 Task: In the  document retention.docx Insert the command  'Viewing'Email the file to   'softage.9@softage.net', with message attached Attention Needed: Please prioritize going through the email I've sent. and file type: Open Document
Action: Mouse moved to (254, 466)
Screenshot: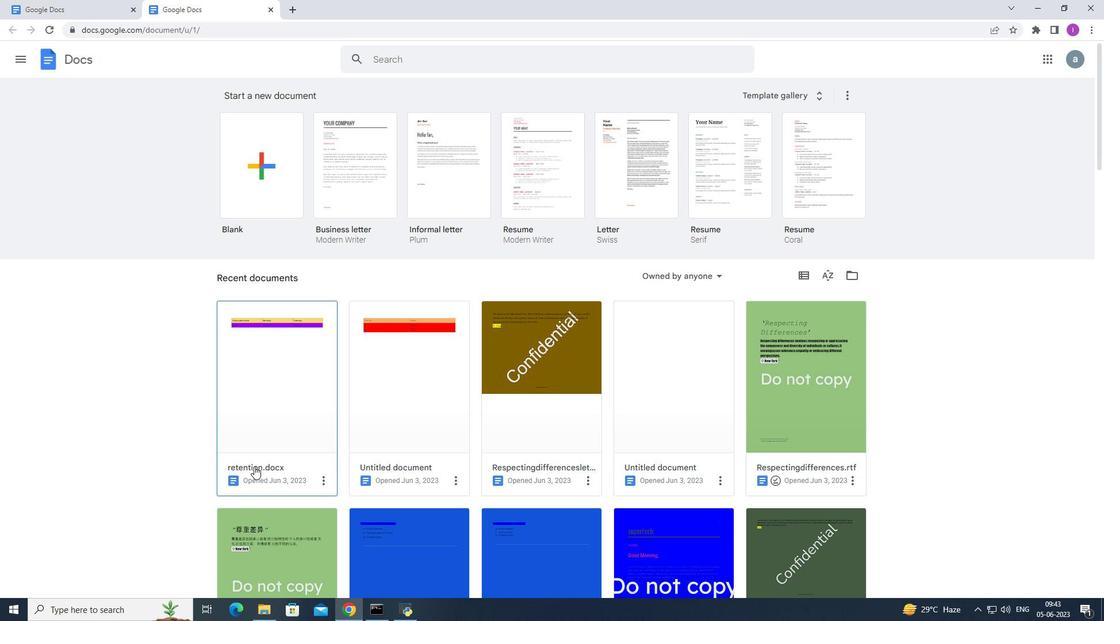 
Action: Mouse pressed left at (254, 466)
Screenshot: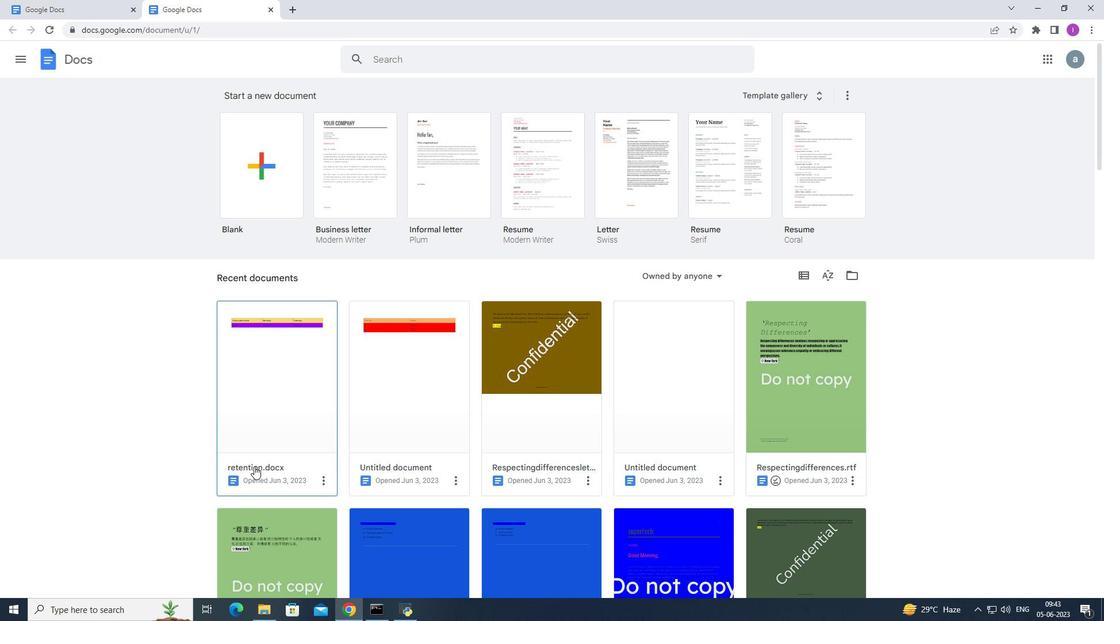 
Action: Mouse moved to (1032, 93)
Screenshot: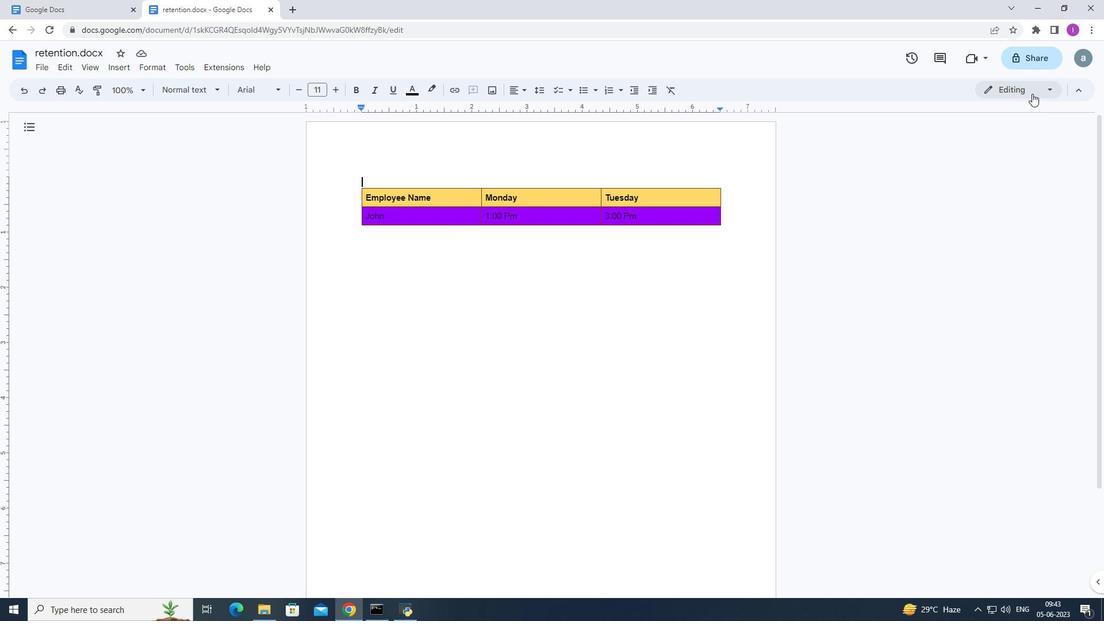 
Action: Mouse pressed left at (1032, 93)
Screenshot: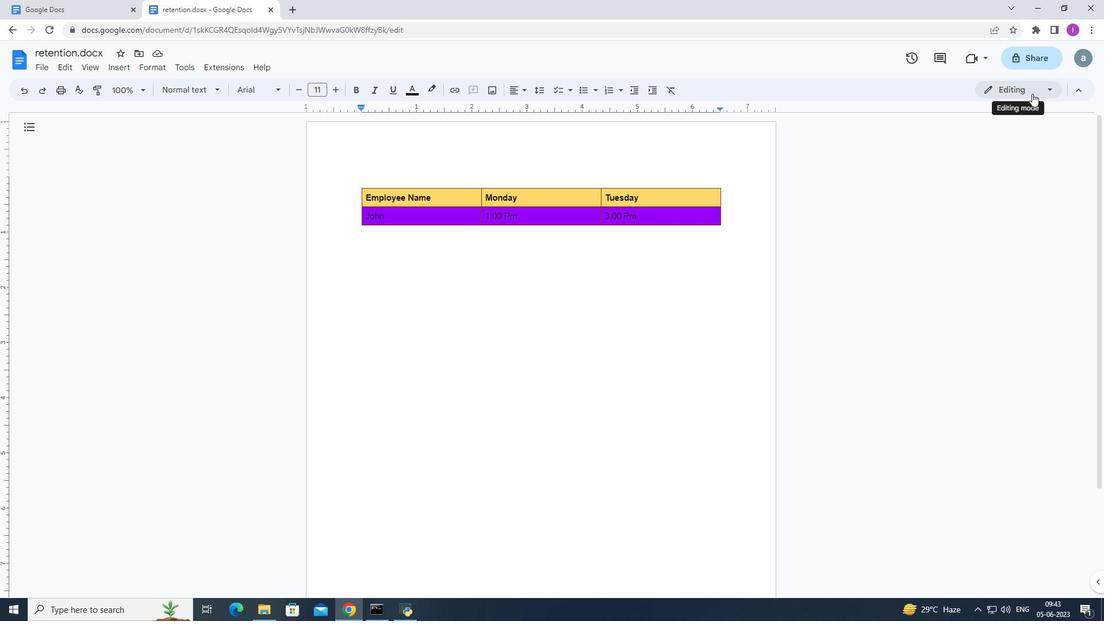 
Action: Mouse moved to (999, 171)
Screenshot: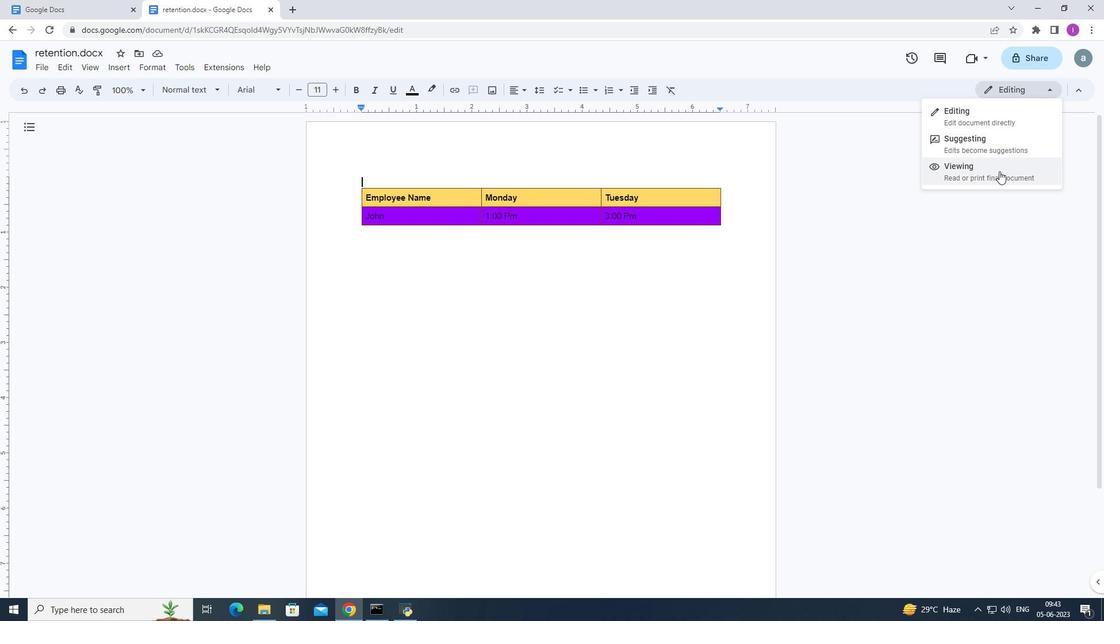 
Action: Mouse pressed left at (999, 171)
Screenshot: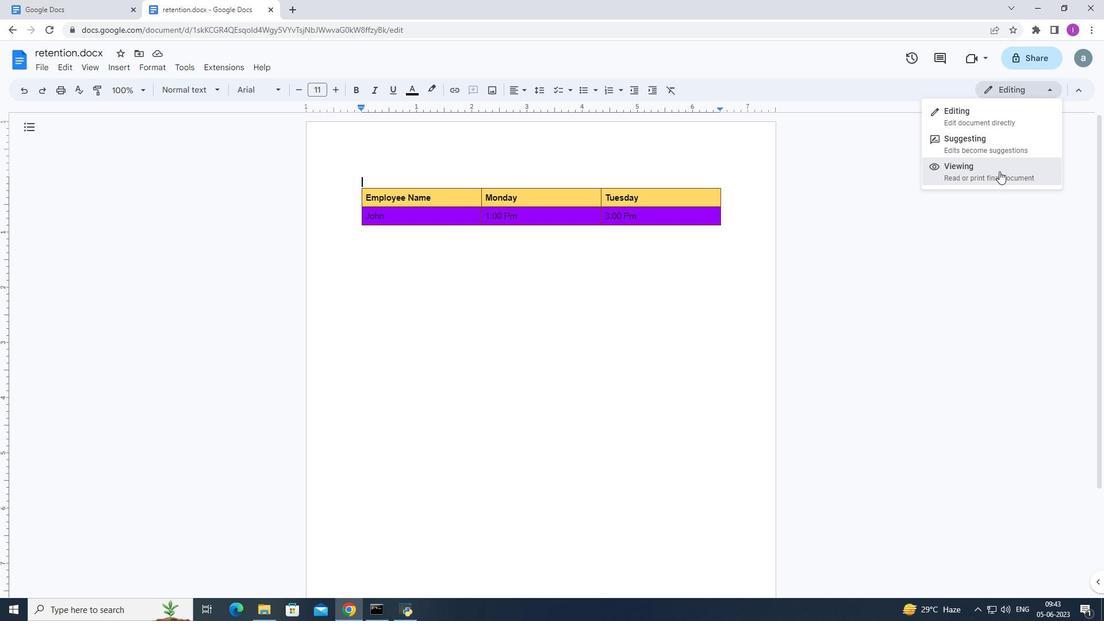 
Action: Mouse moved to (43, 63)
Screenshot: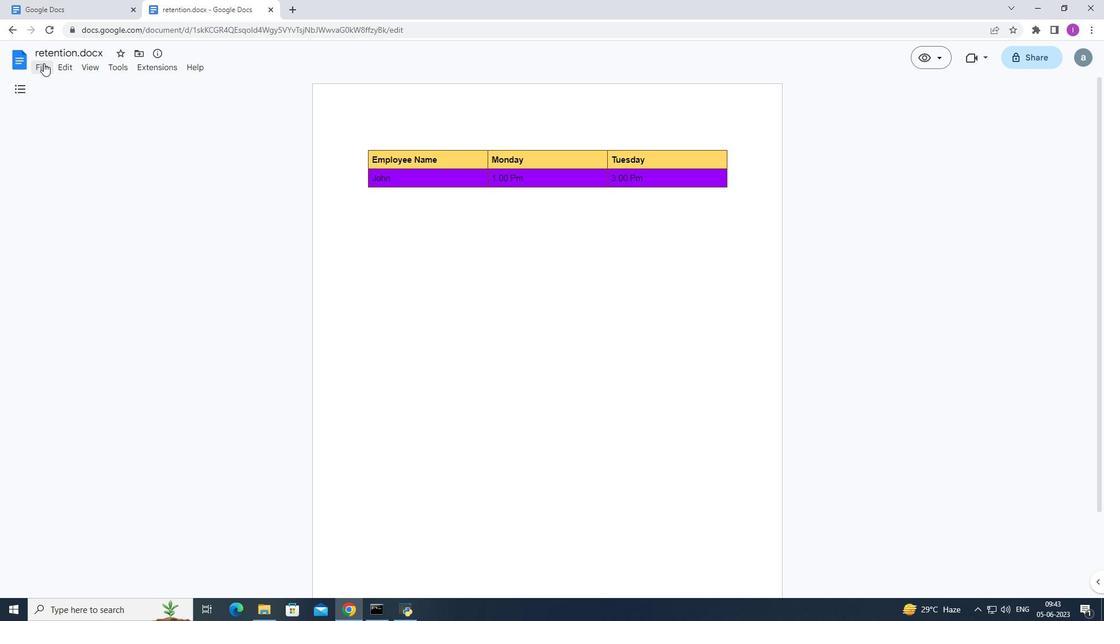 
Action: Mouse pressed left at (43, 63)
Screenshot: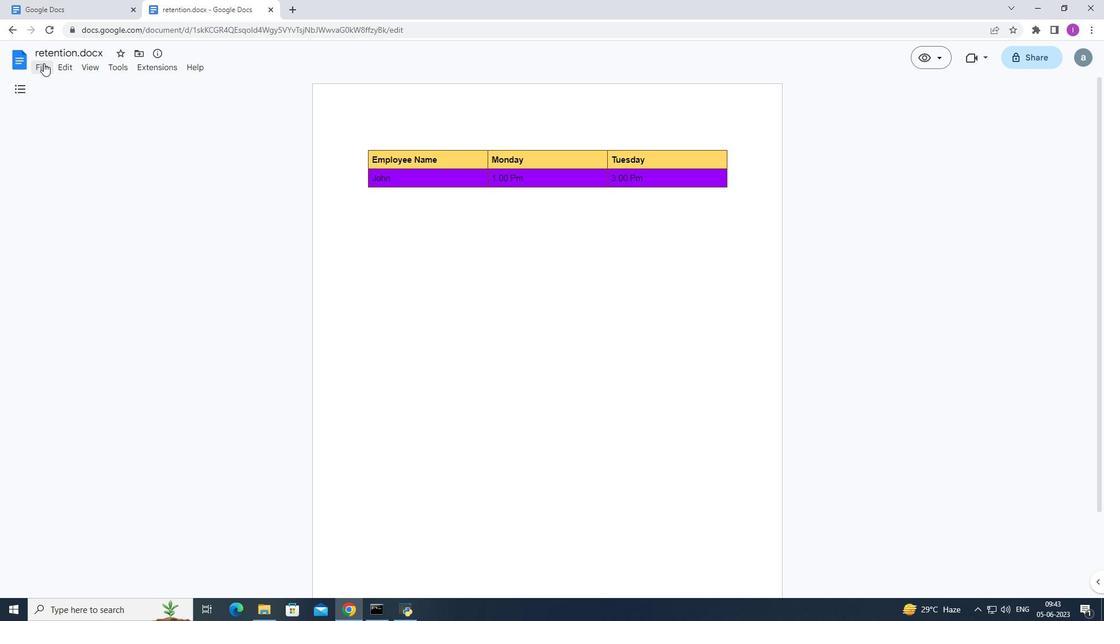 
Action: Mouse moved to (267, 174)
Screenshot: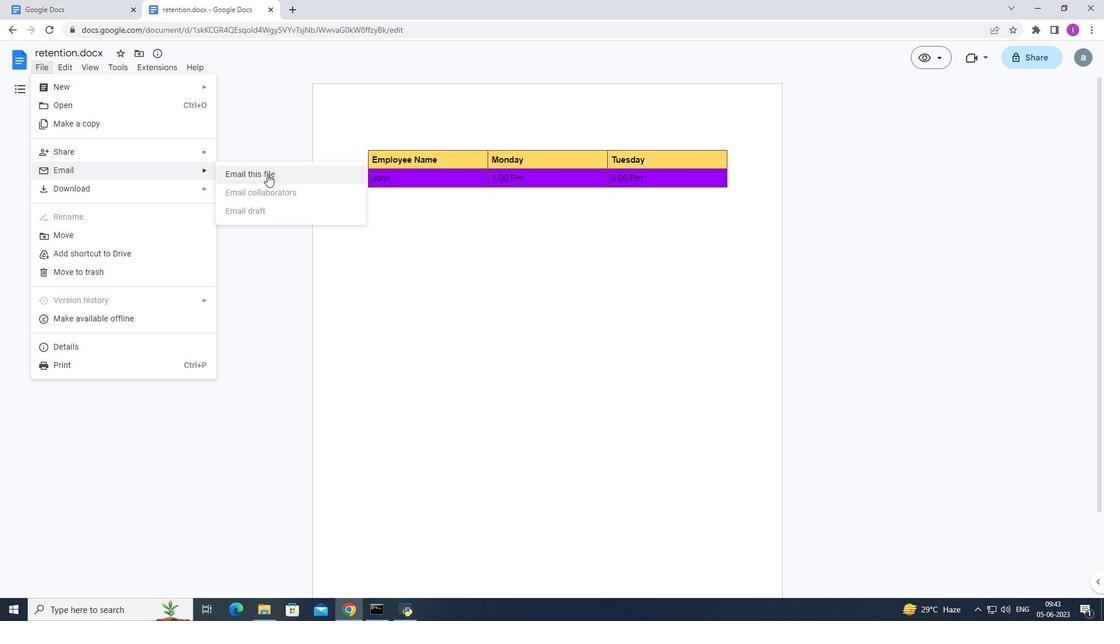 
Action: Mouse pressed left at (267, 174)
Screenshot: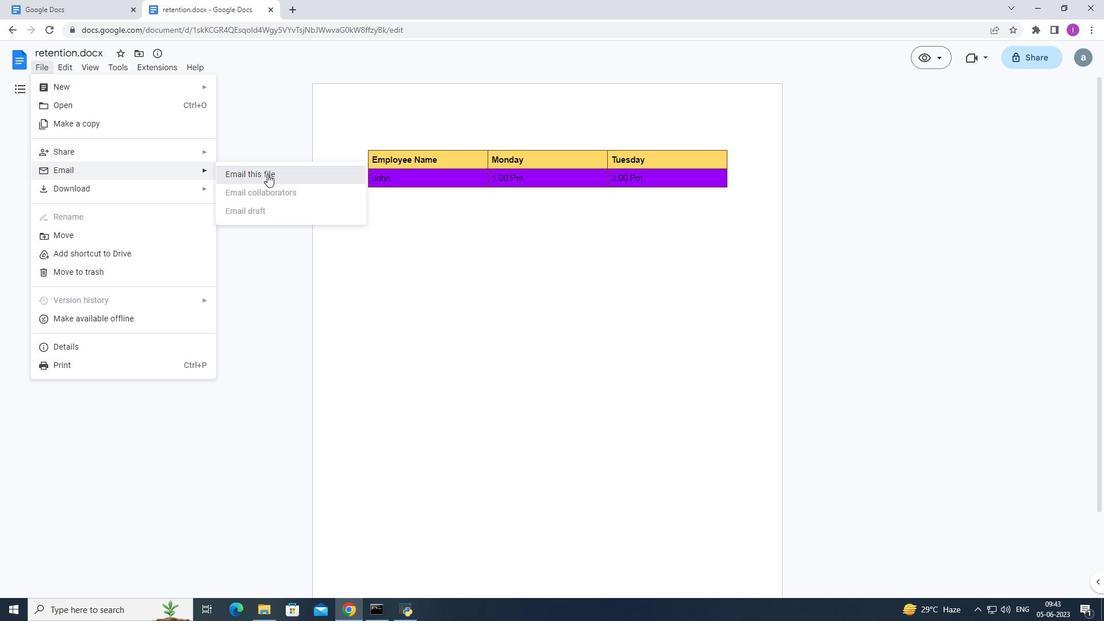 
Action: Mouse moved to (574, 246)
Screenshot: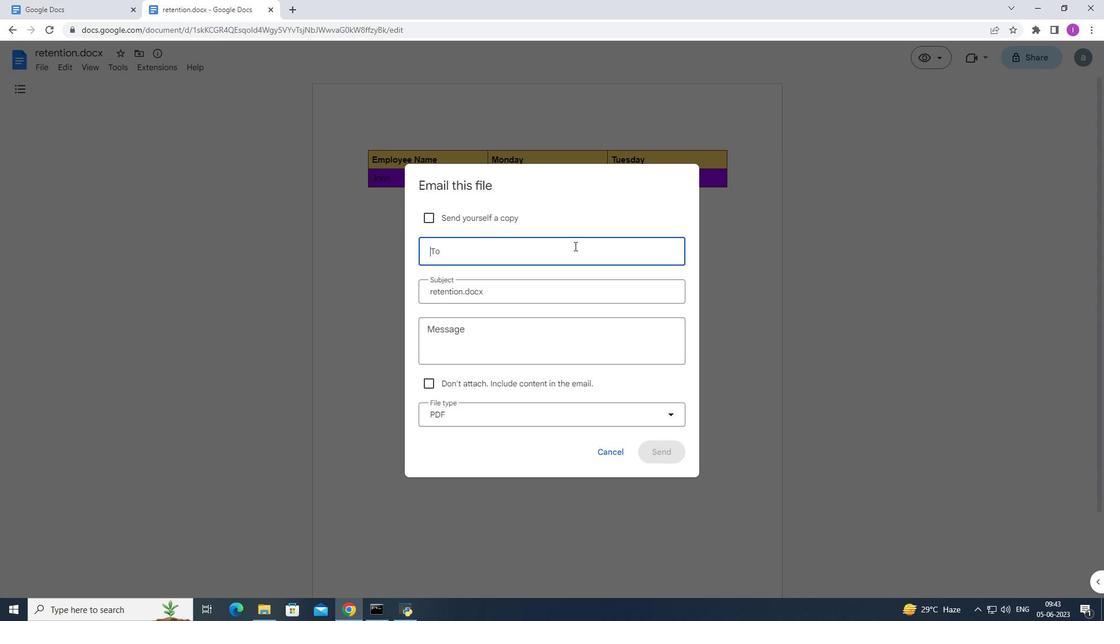 
Action: Key pressed softage.9
Screenshot: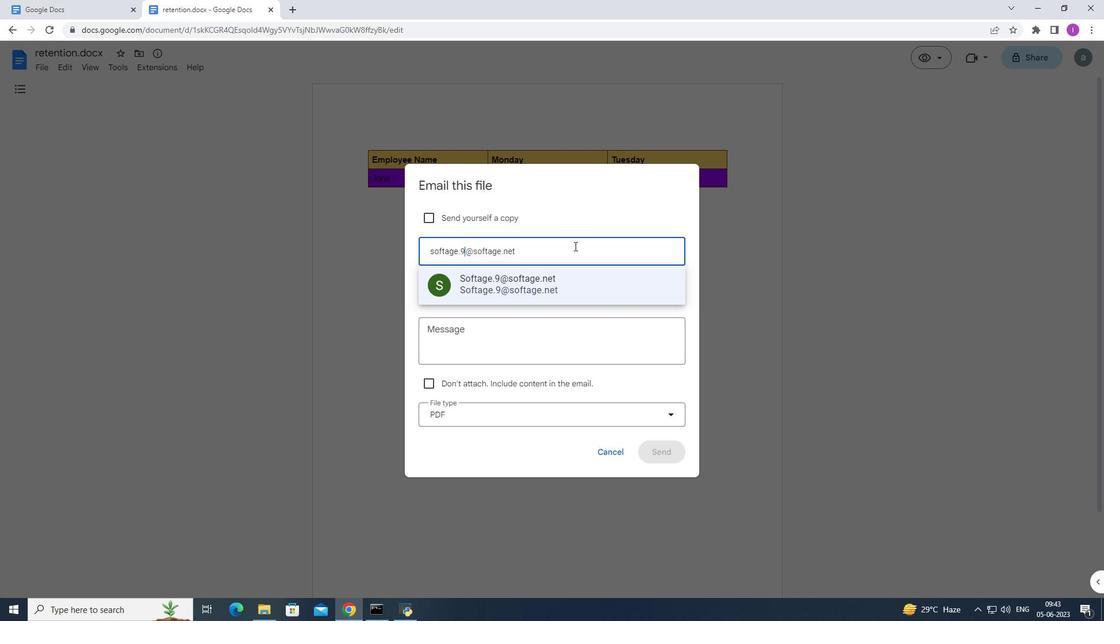 
Action: Mouse scrolled (574, 245) with delta (0, 0)
Screenshot: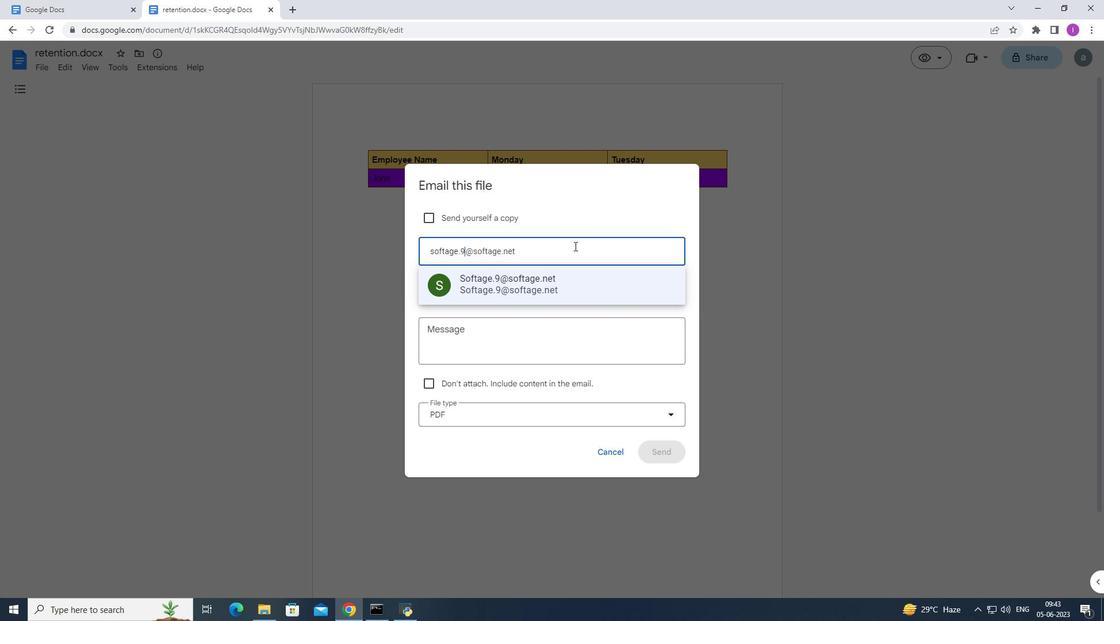 
Action: Mouse moved to (540, 273)
Screenshot: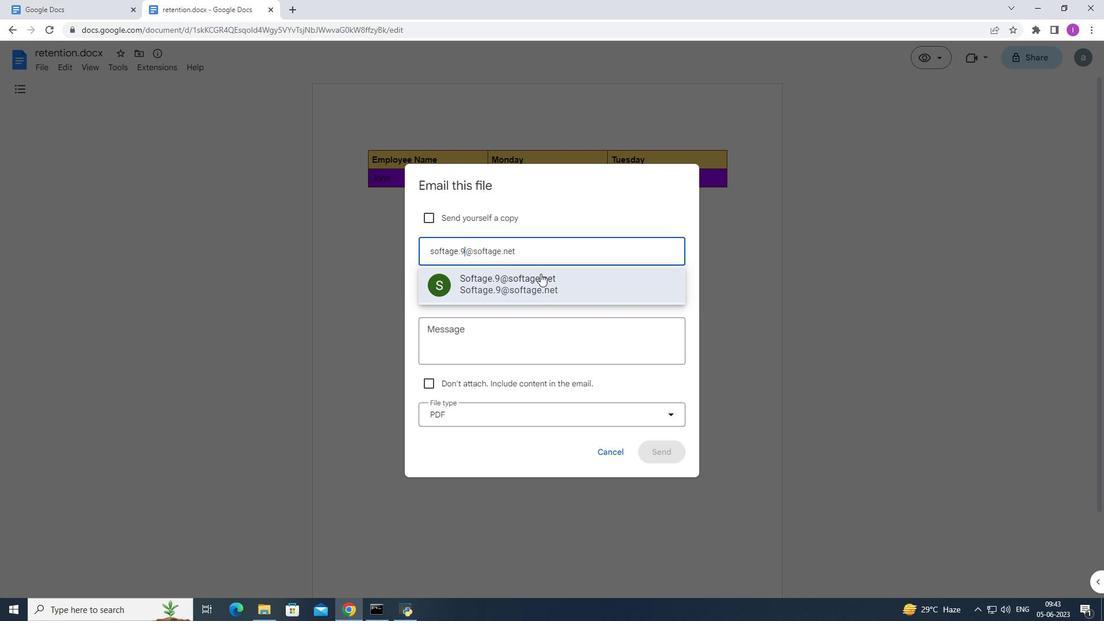 
Action: Mouse pressed left at (540, 273)
Screenshot: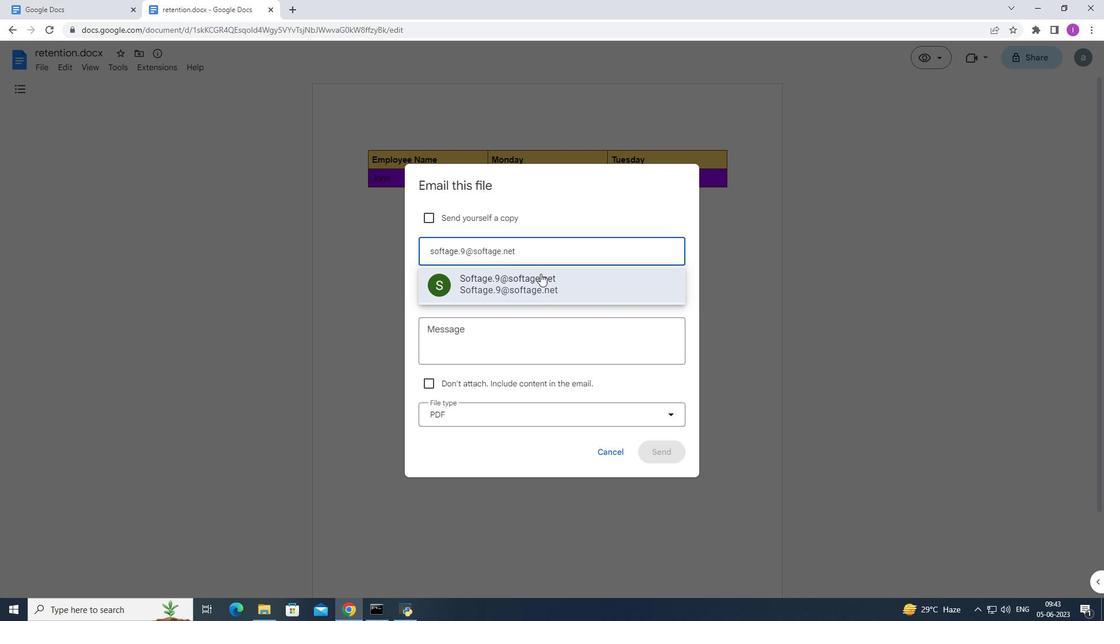
Action: Mouse moved to (434, 336)
Screenshot: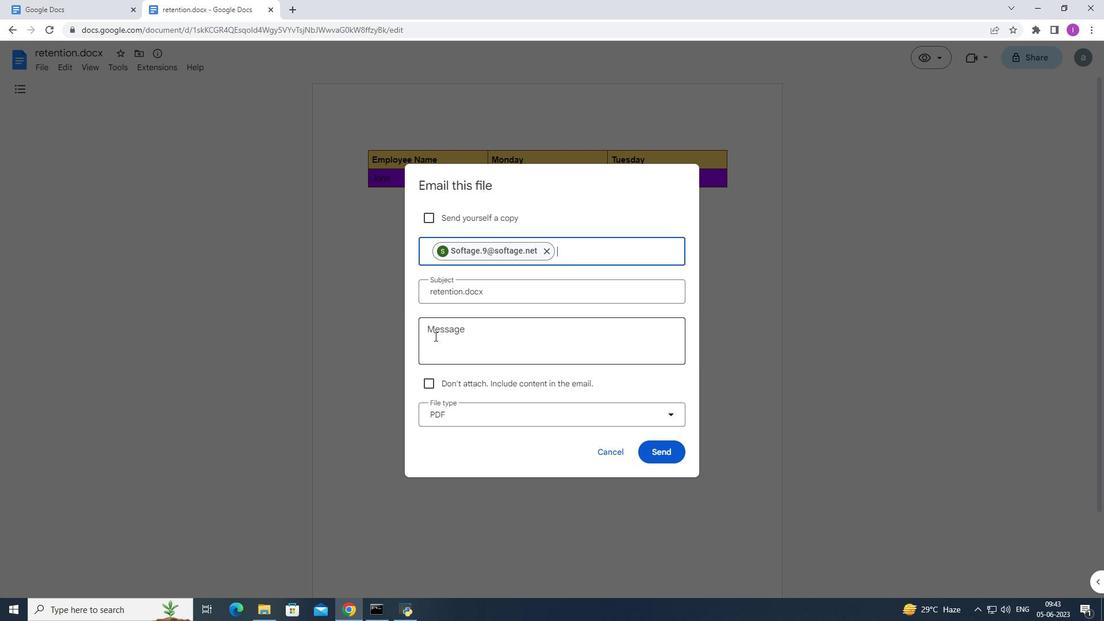 
Action: Mouse pressed left at (434, 336)
Screenshot: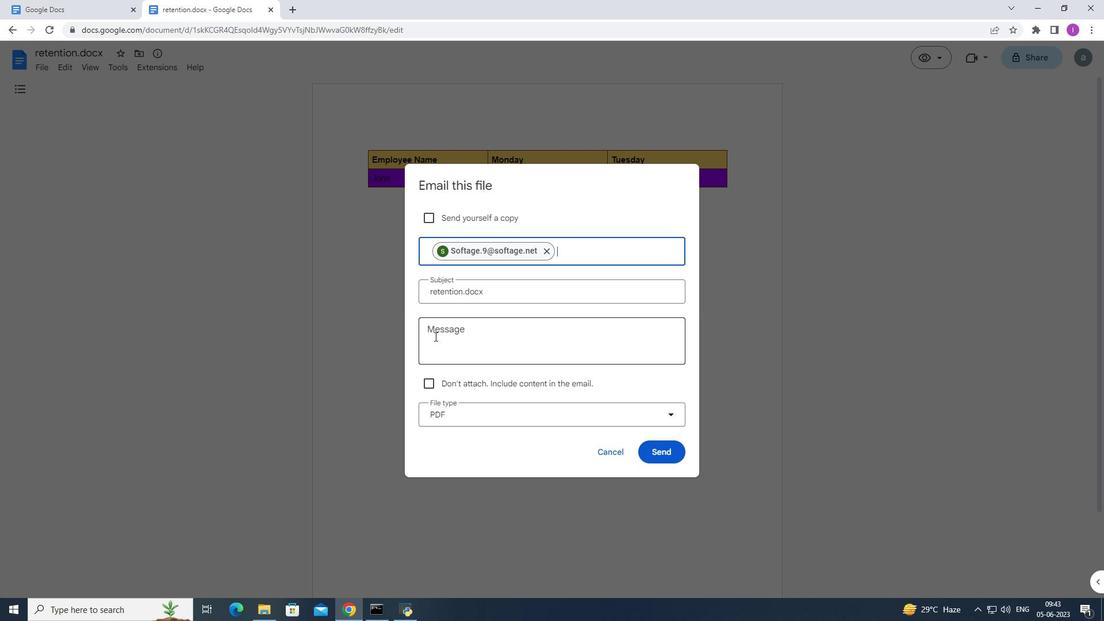 
Action: Mouse moved to (387, 350)
Screenshot: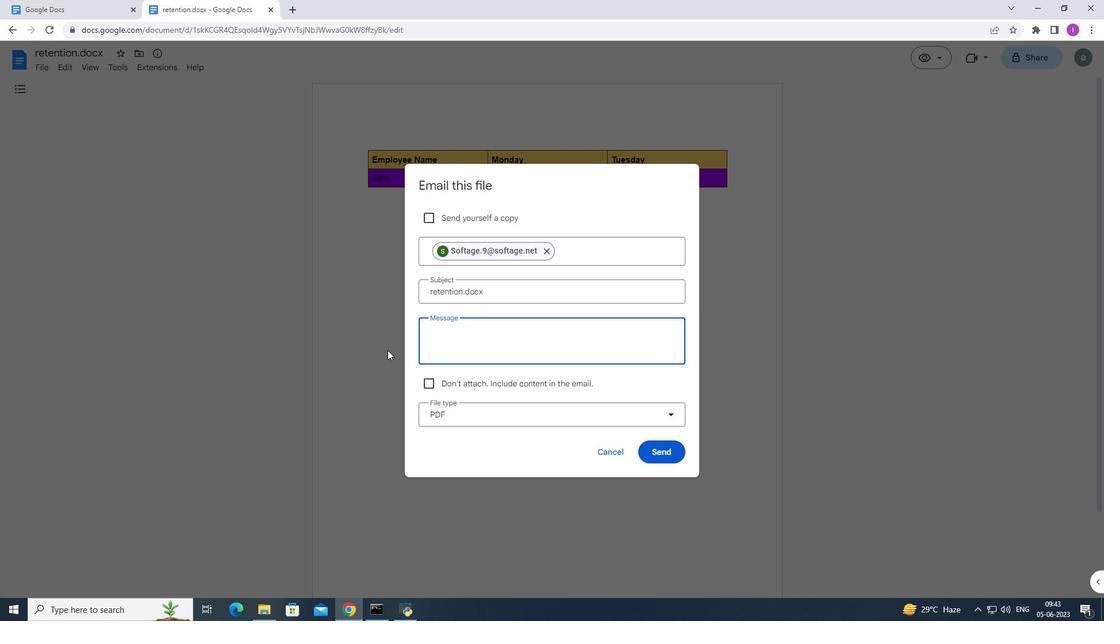 
Action: Key pressed <Key.shift>Attention<Key.space><Key.shift>Needed<Key.shift><Key.shift><Key.shift><Key.shift><Key.shift>:<Key.shift><Key.shift><Key.shift><Key.shift><Key.shift><Key.shift><Key.shift>Please<Key.space>prioritize<Key.space>going<Key.space>through<Key.space>thr<Key.backspace>e<Key.space>email<Key.space><Key.shift>I<<222>>'ve<Key.space>sent.
Screenshot: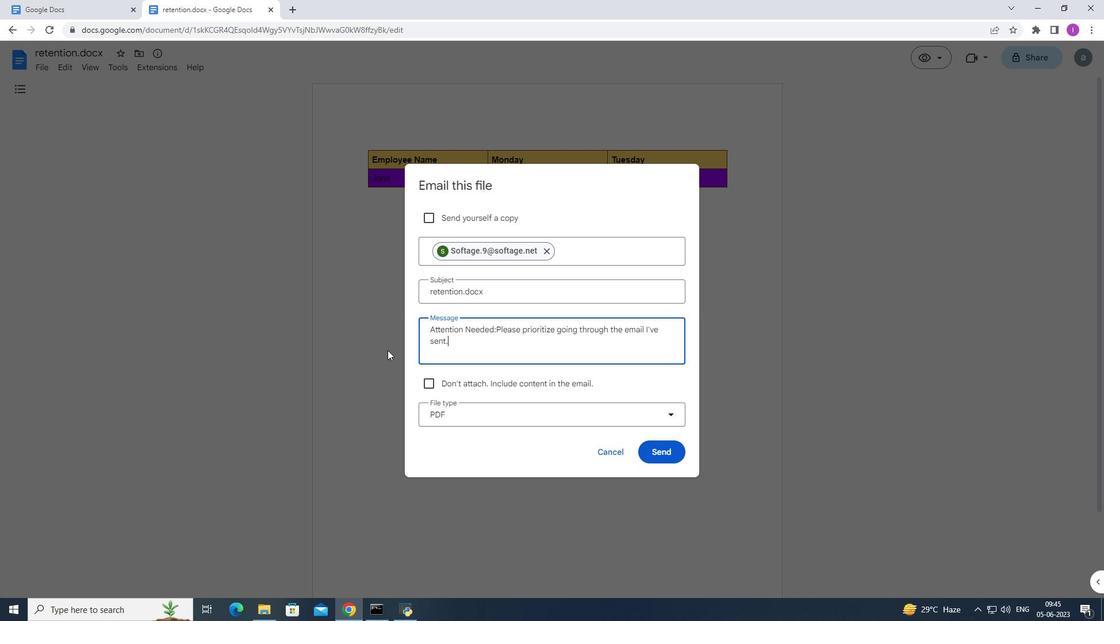 
Action: Mouse moved to (673, 411)
Screenshot: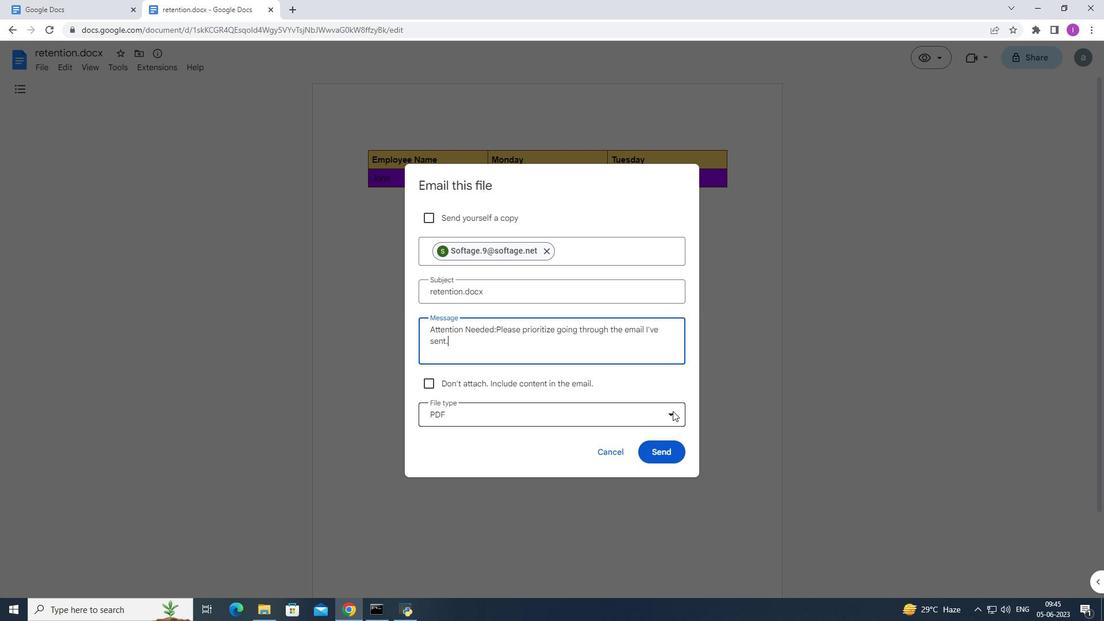 
Action: Mouse pressed left at (673, 411)
Screenshot: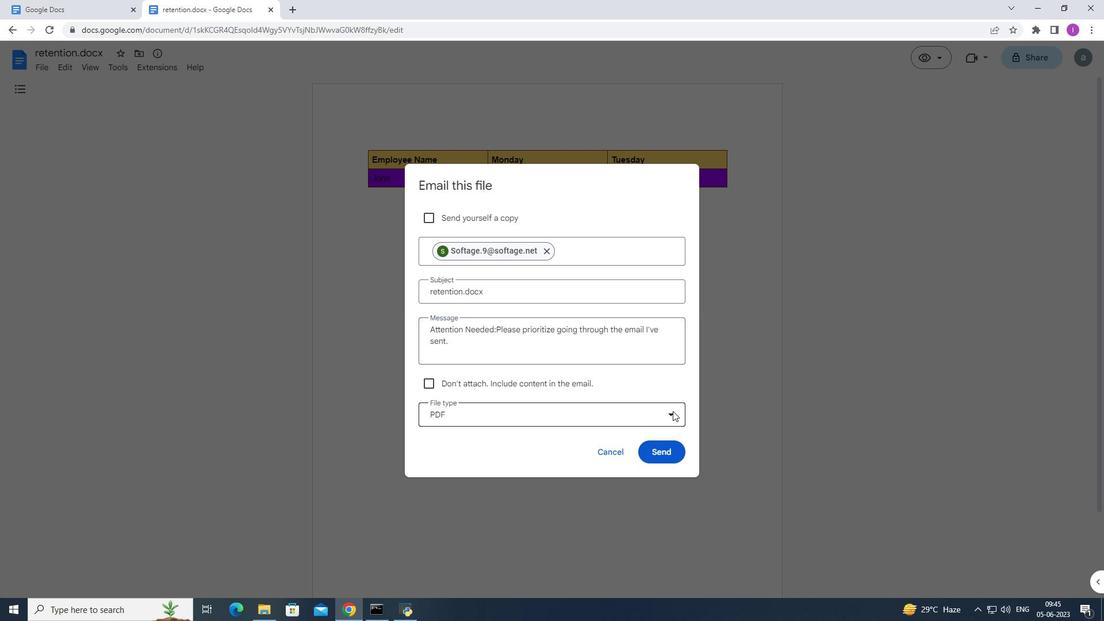 
Action: Mouse moved to (482, 475)
Screenshot: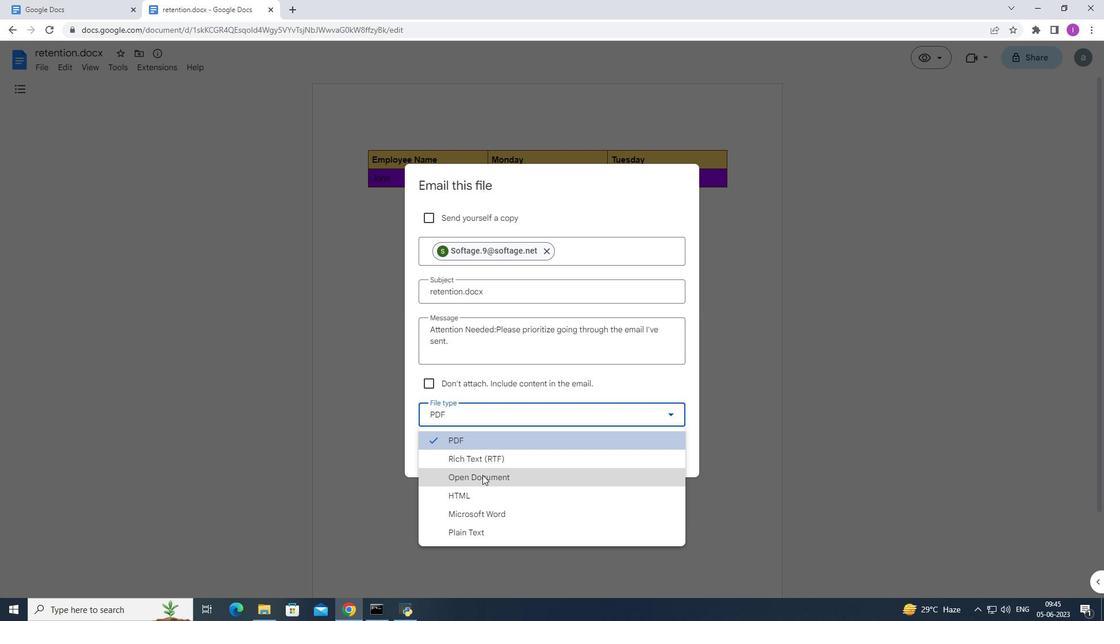 
Action: Mouse pressed left at (482, 475)
Screenshot: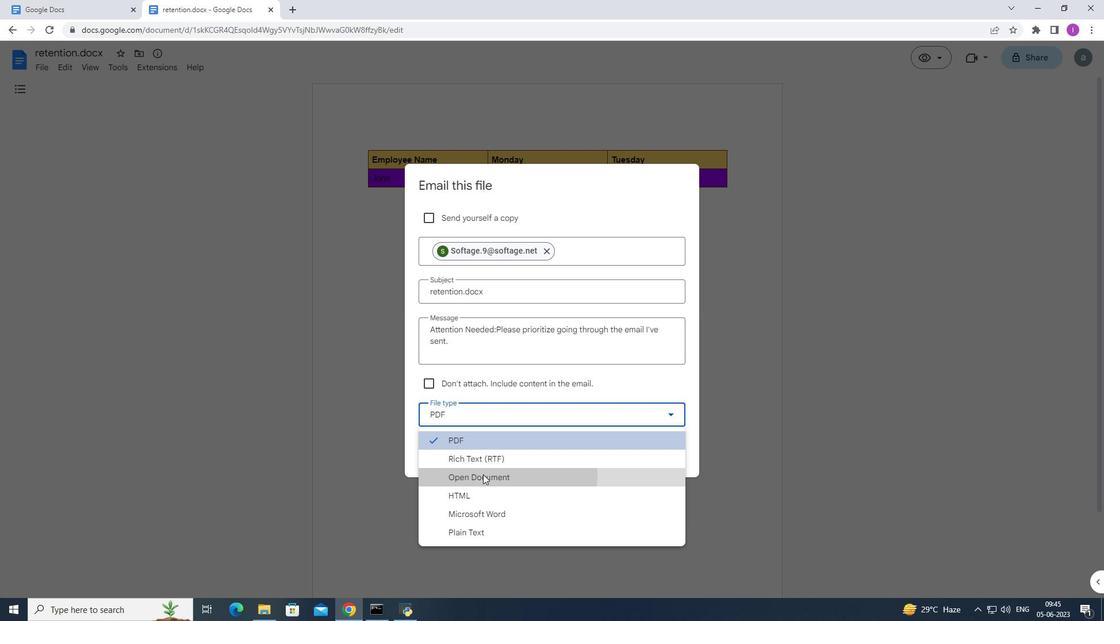 
Action: Mouse moved to (666, 445)
Screenshot: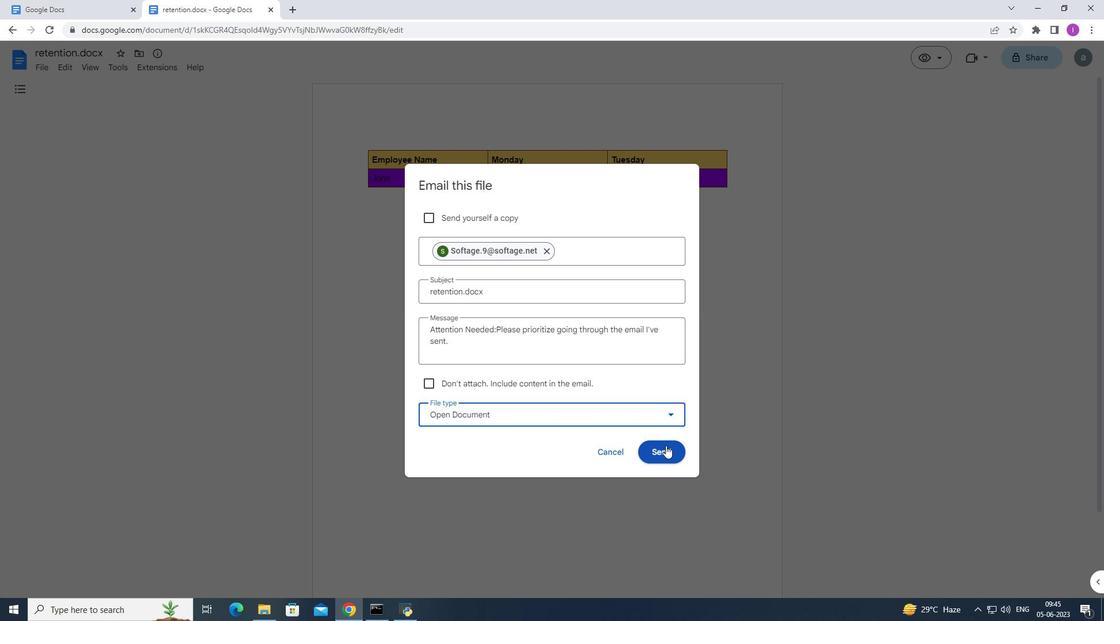 
Action: Mouse pressed left at (666, 445)
Screenshot: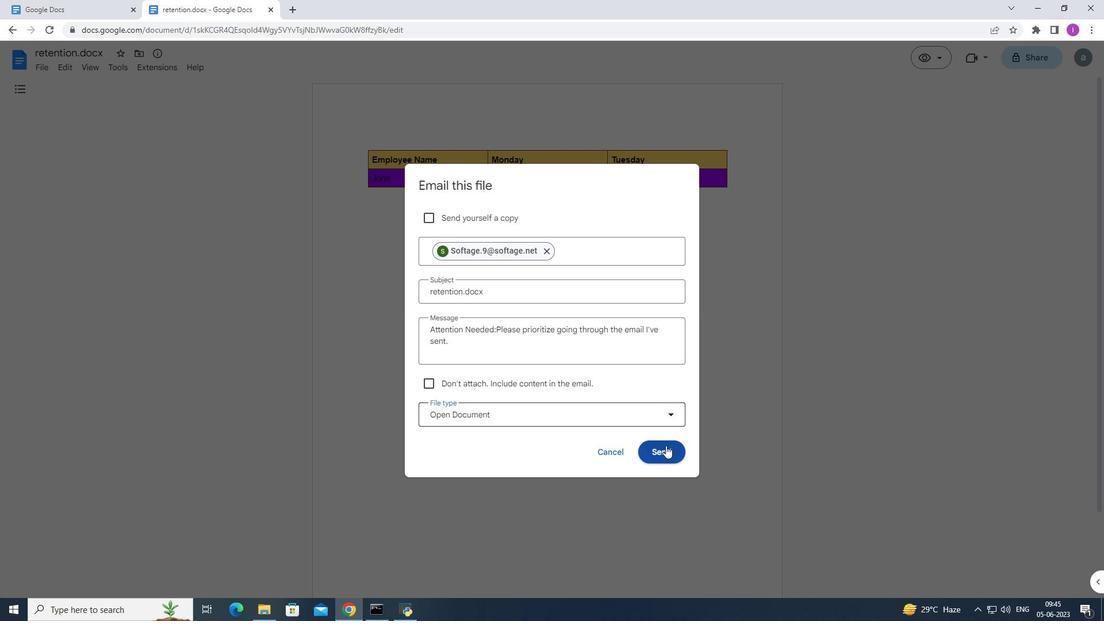 
Action: Mouse moved to (493, 234)
Screenshot: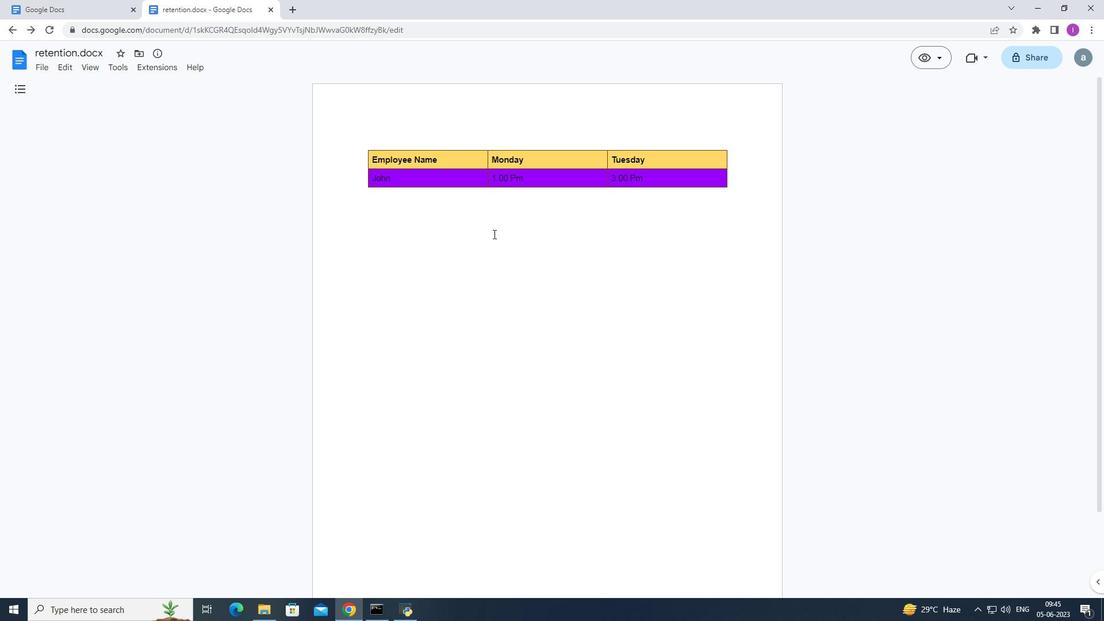 
